 Task: Move slide up.
Action: Mouse moved to (196, 85)
Screenshot: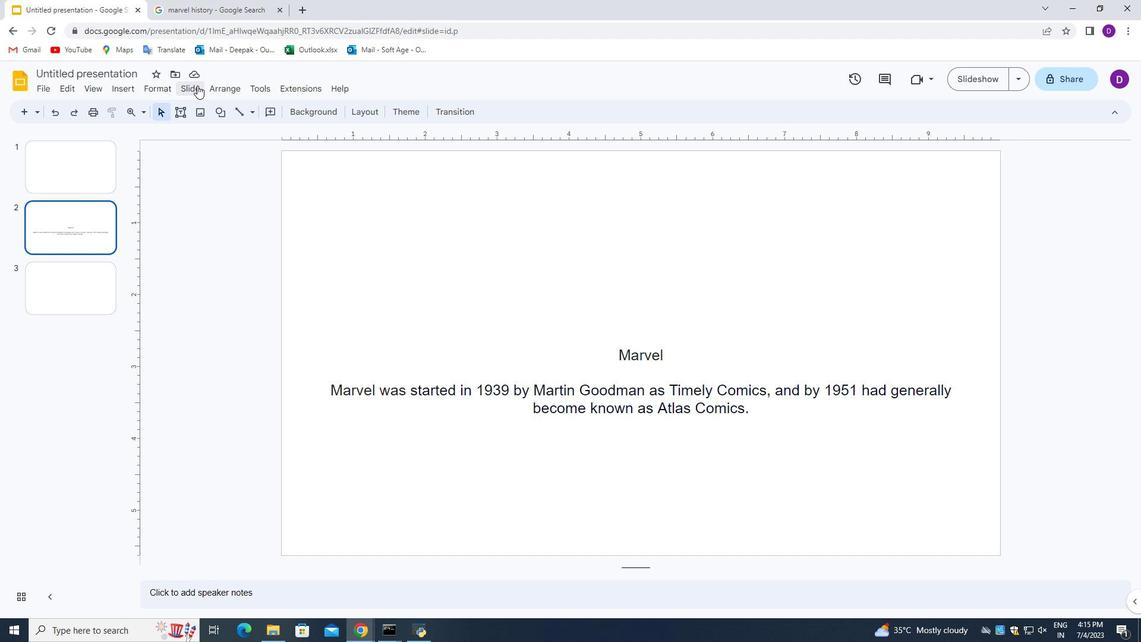 
Action: Mouse pressed left at (196, 85)
Screenshot: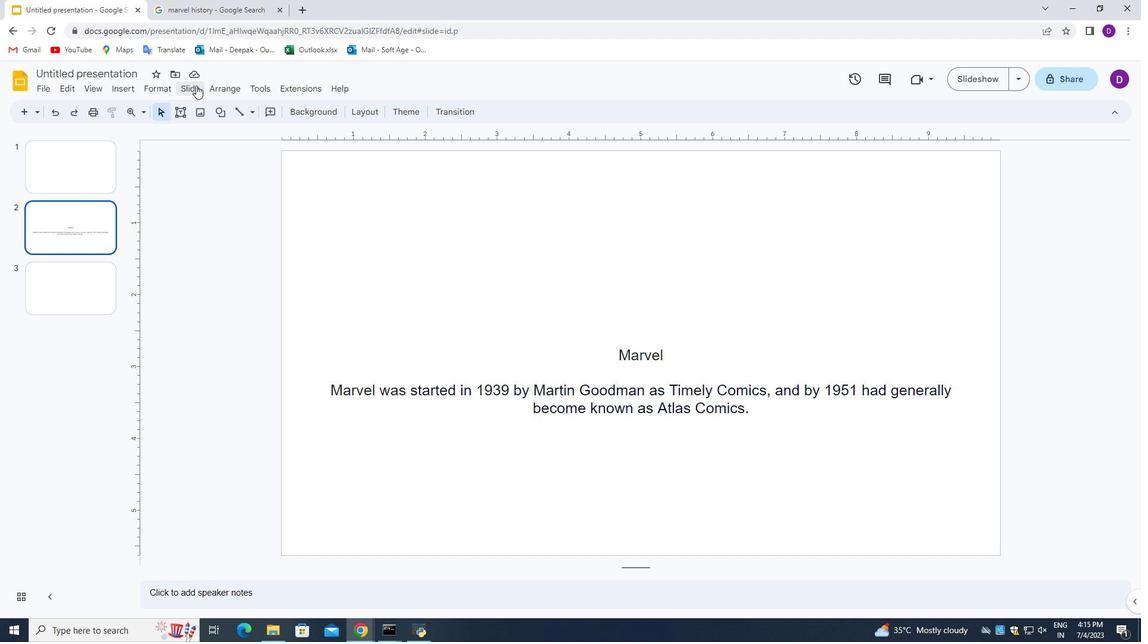 
Action: Mouse moved to (443, 187)
Screenshot: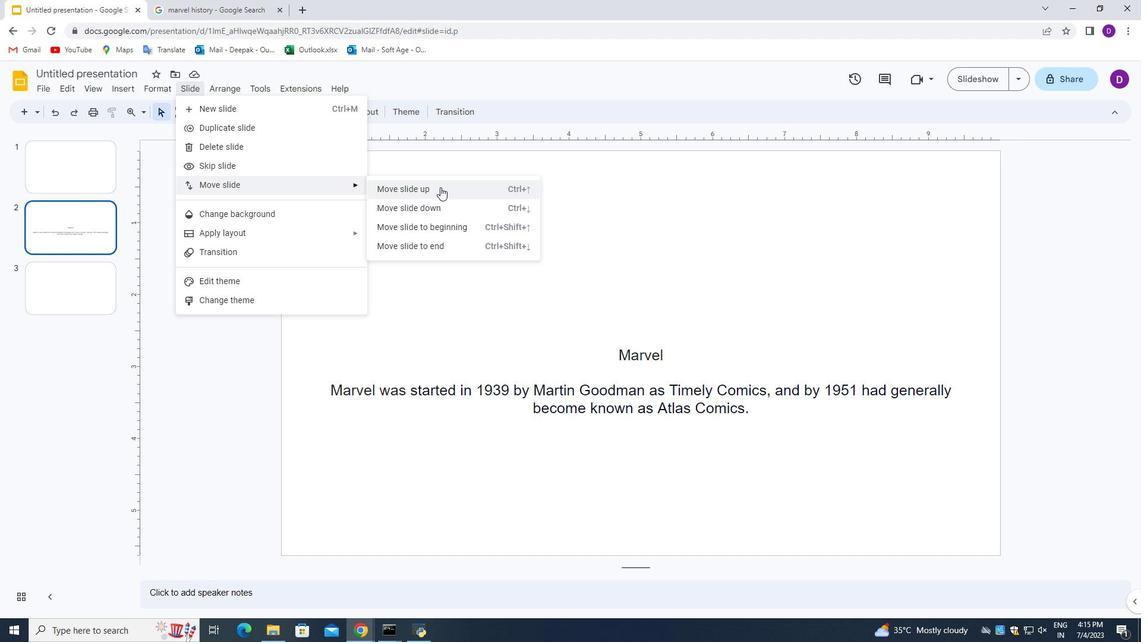 
Action: Mouse pressed left at (443, 187)
Screenshot: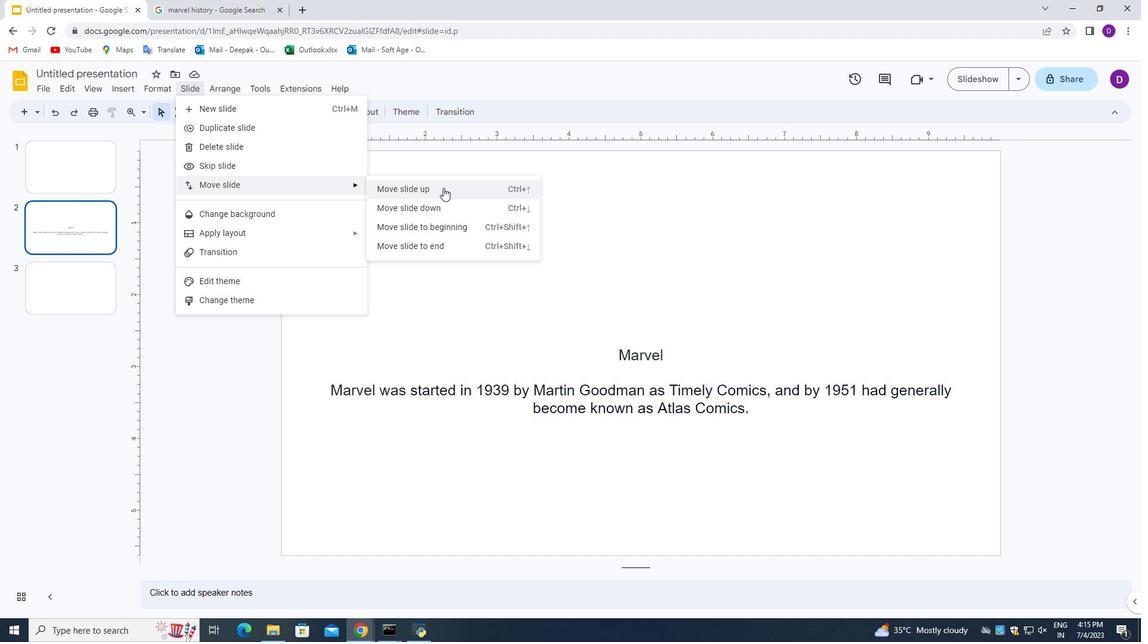 
Action: Mouse moved to (249, 292)
Screenshot: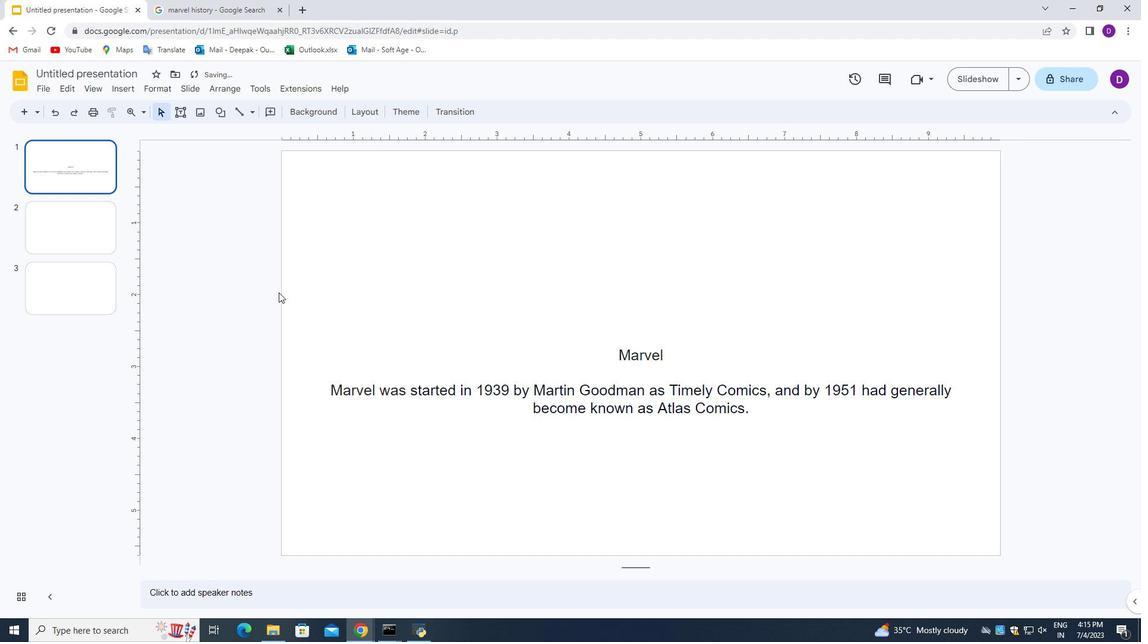 
